 Task: Make in the project CheckBridge a sprint 'Speed of Light'. Create in the project CheckBridge a sprint 'Speed of Light'. Add in the project CheckBridge a sprint 'Speed of Light'
Action: Mouse moved to (1029, 209)
Screenshot: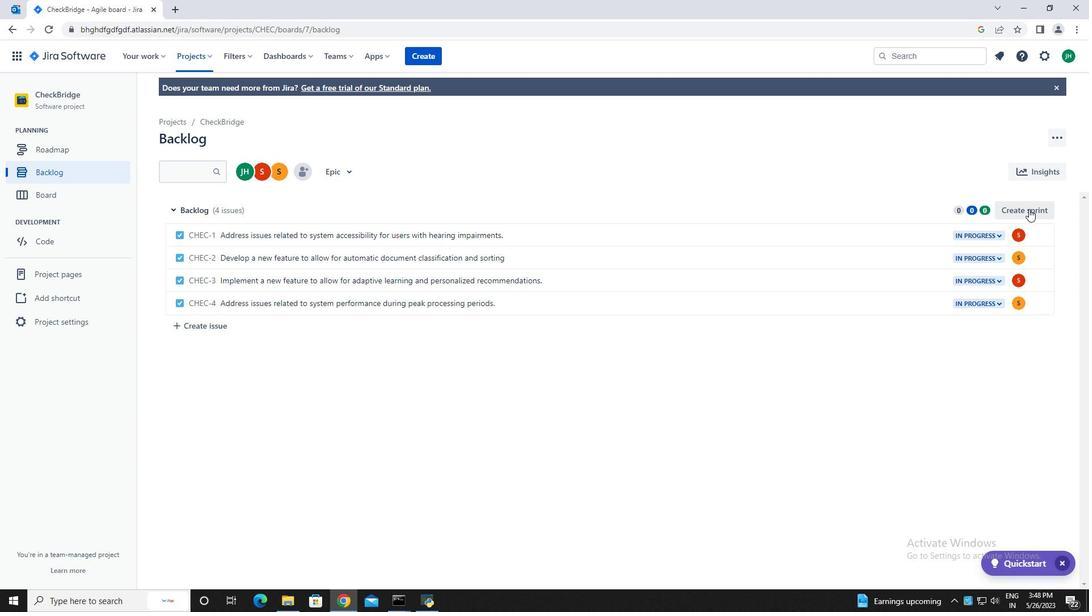 
Action: Mouse pressed left at (1029, 209)
Screenshot: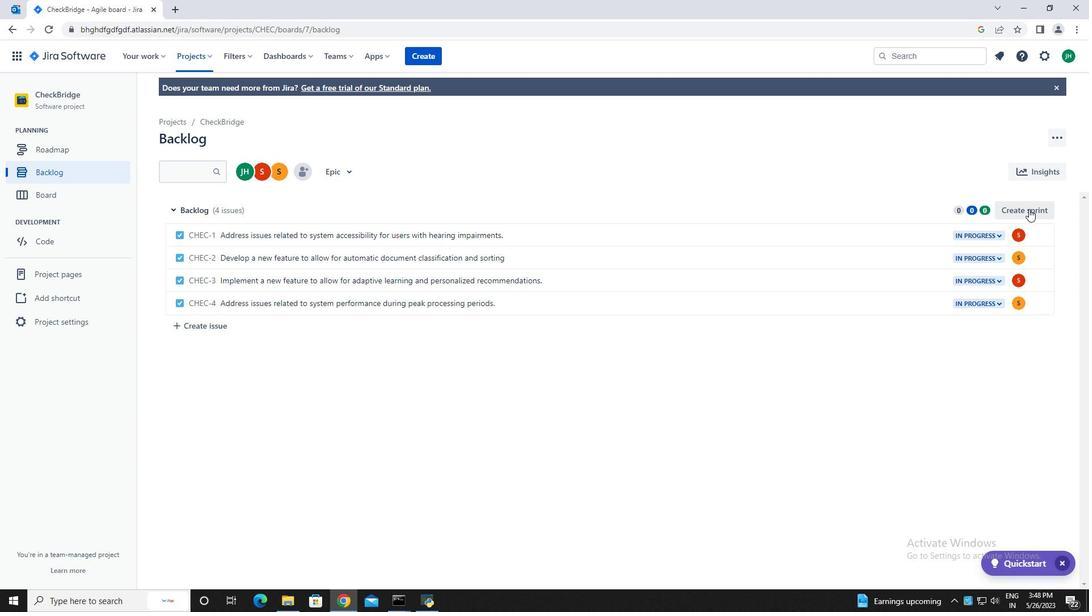 
Action: Mouse moved to (1046, 211)
Screenshot: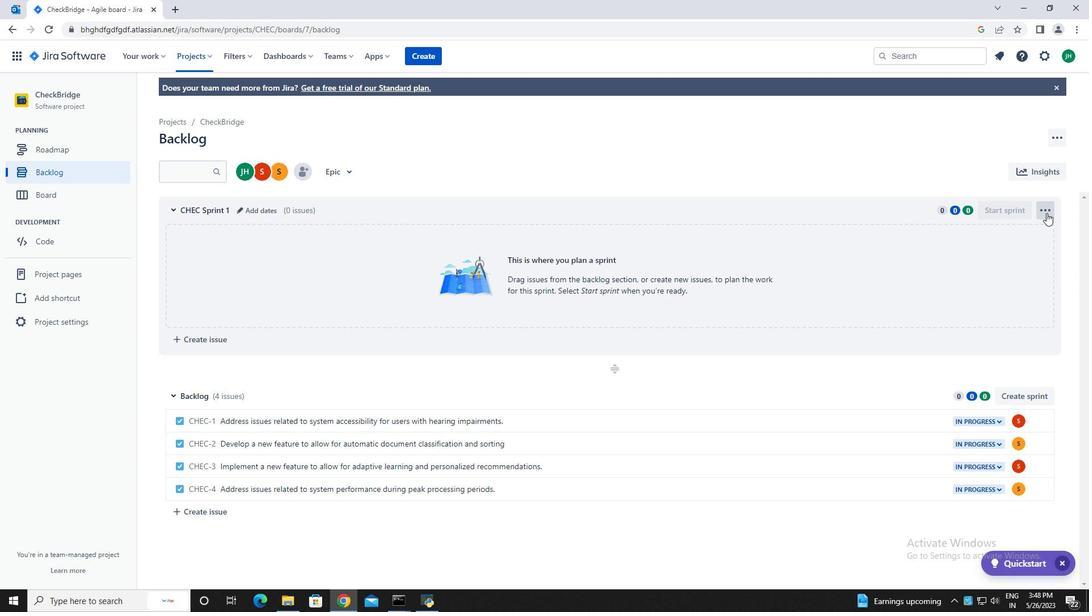 
Action: Mouse pressed left at (1046, 211)
Screenshot: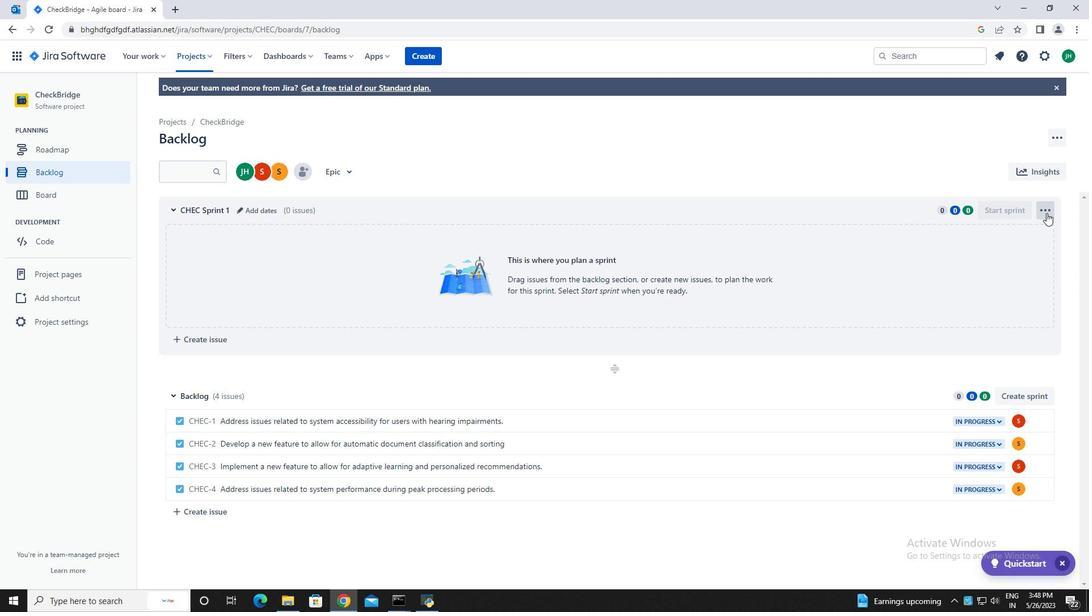 
Action: Mouse moved to (1027, 236)
Screenshot: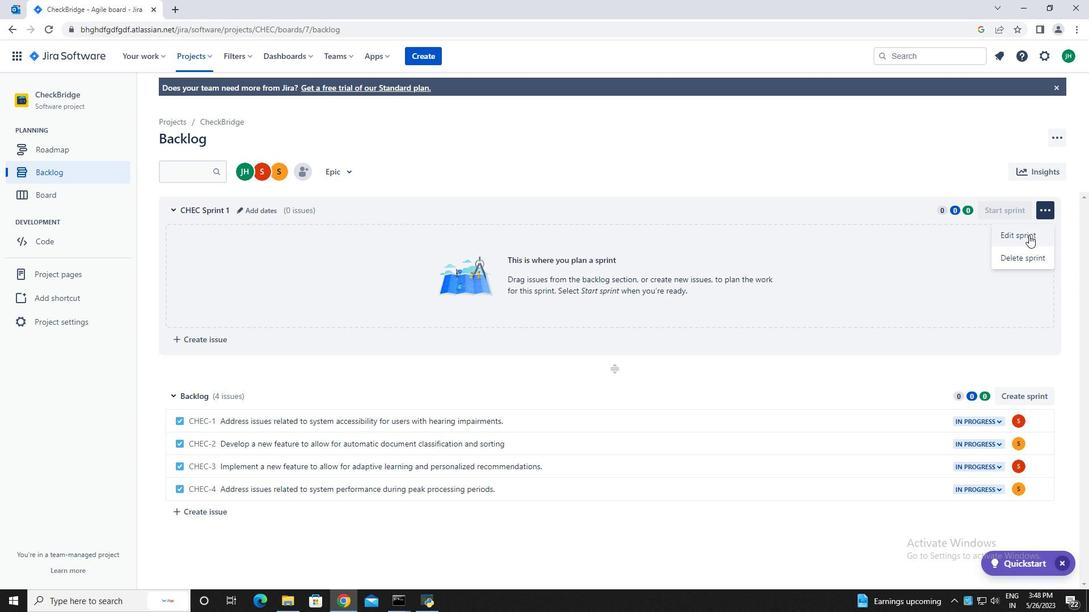 
Action: Mouse pressed left at (1027, 236)
Screenshot: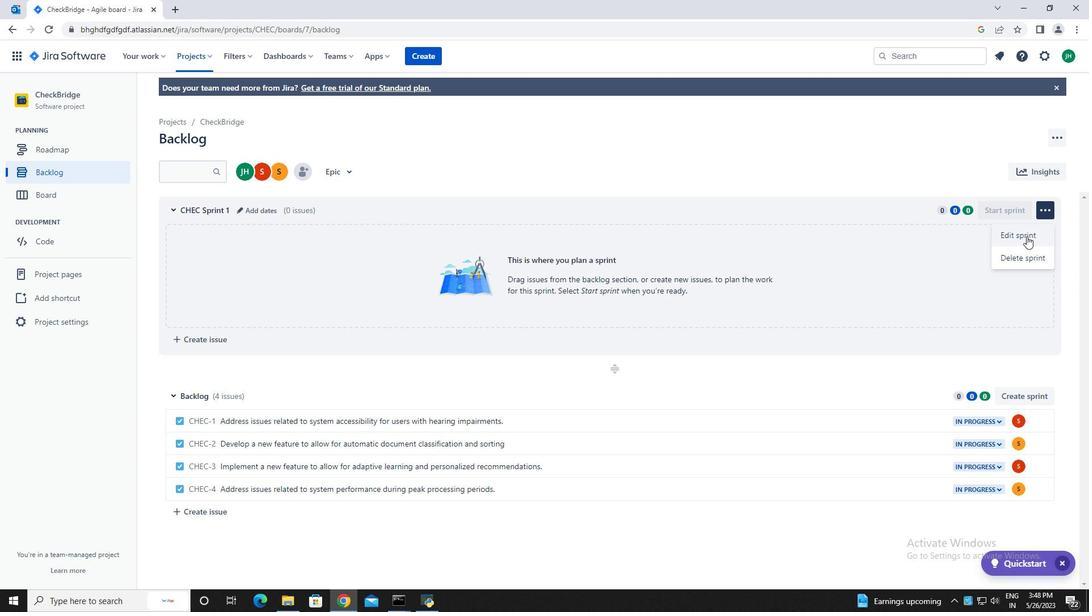 
Action: Mouse moved to (444, 149)
Screenshot: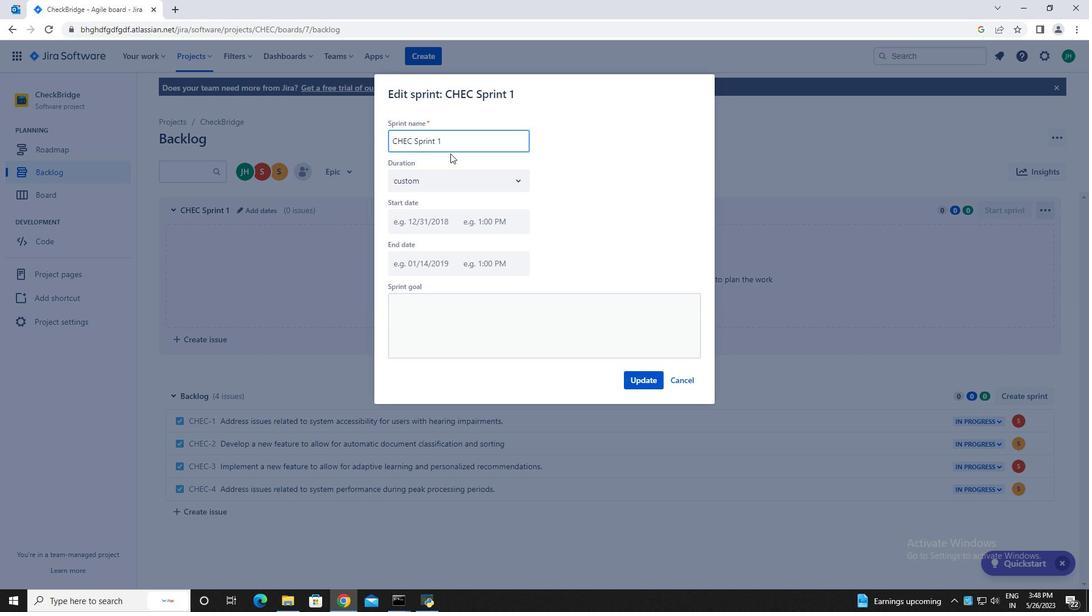 
Action: Key pressed <Key.backspace><Key.backspace><Key.backspace><Key.backspace><Key.backspace><Key.backspace><Key.backspace><Key.backspace><Key.backspace><Key.backspace><Key.backspace><Key.backspace><Key.backspace><Key.backspace><Key.backspace><Key.backspace><Key.backspace><Key.backspace><Key.backspace><Key.backspace><Key.backspace><Key.backspace><Key.backspace><Key.backspace><Key.backspace><Key.backspace><Key.backspace><Key.backspace><Key.caps_lock>S<Key.caps_lock>peed<Key.space>of<Key.space>light
Screenshot: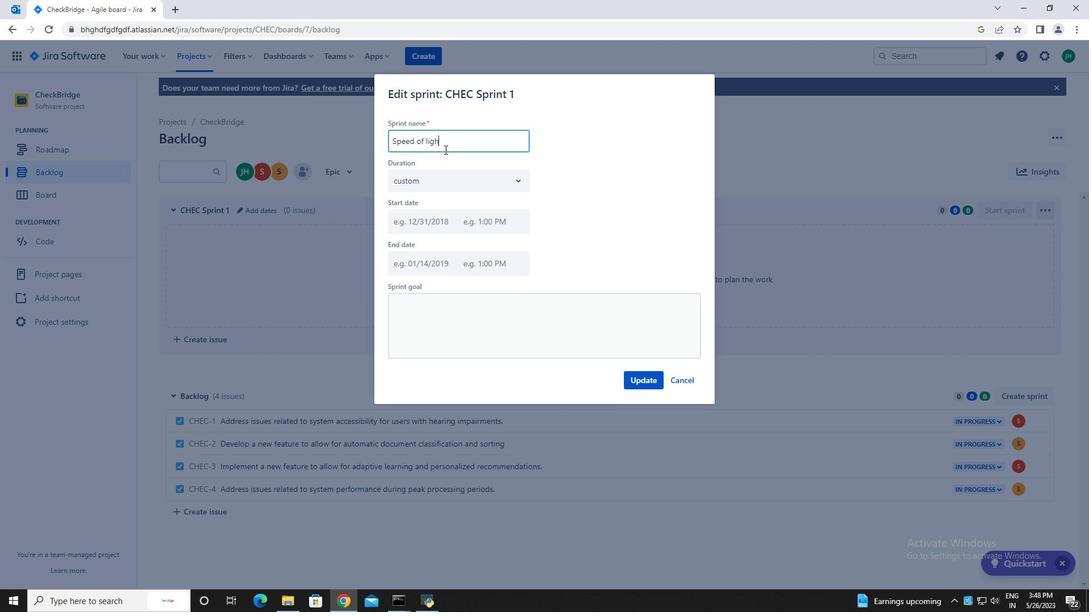 
Action: Mouse moved to (650, 378)
Screenshot: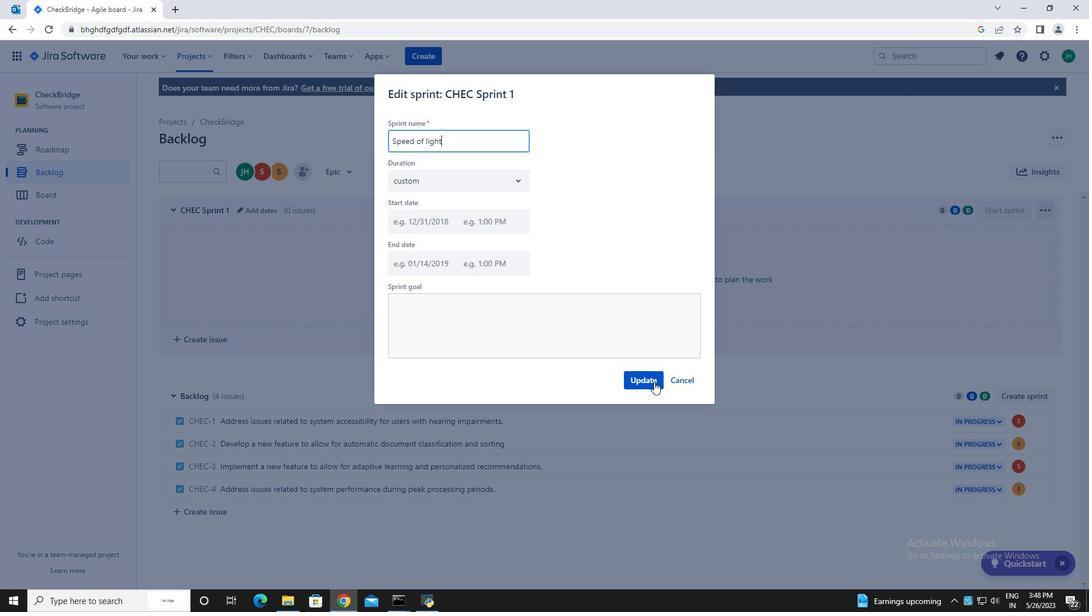 
Action: Mouse pressed left at (650, 378)
Screenshot: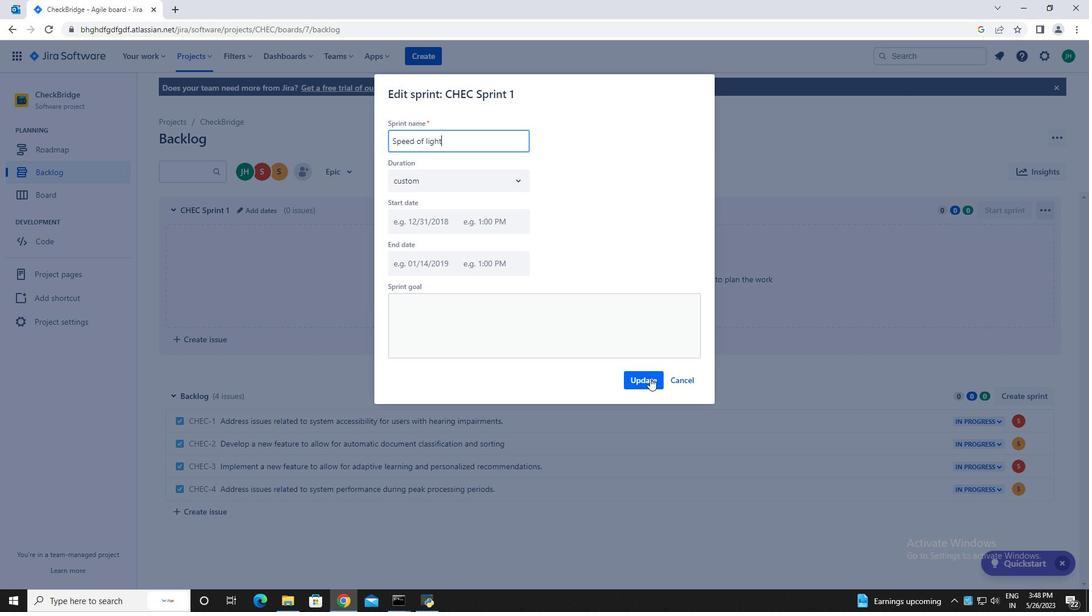 
Action: Mouse moved to (1036, 396)
Screenshot: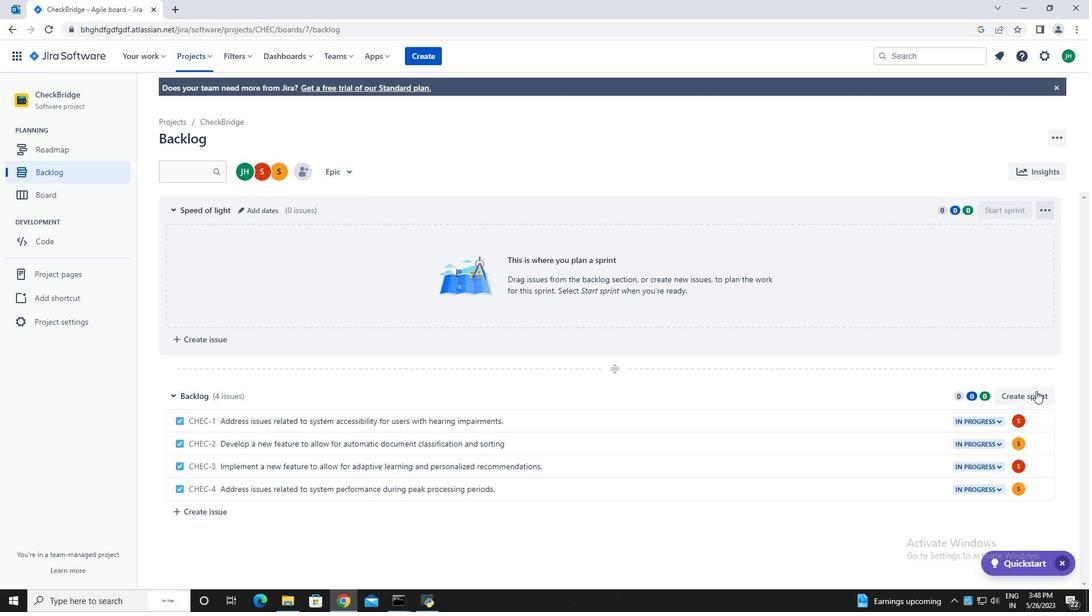 
Action: Mouse pressed left at (1036, 396)
Screenshot: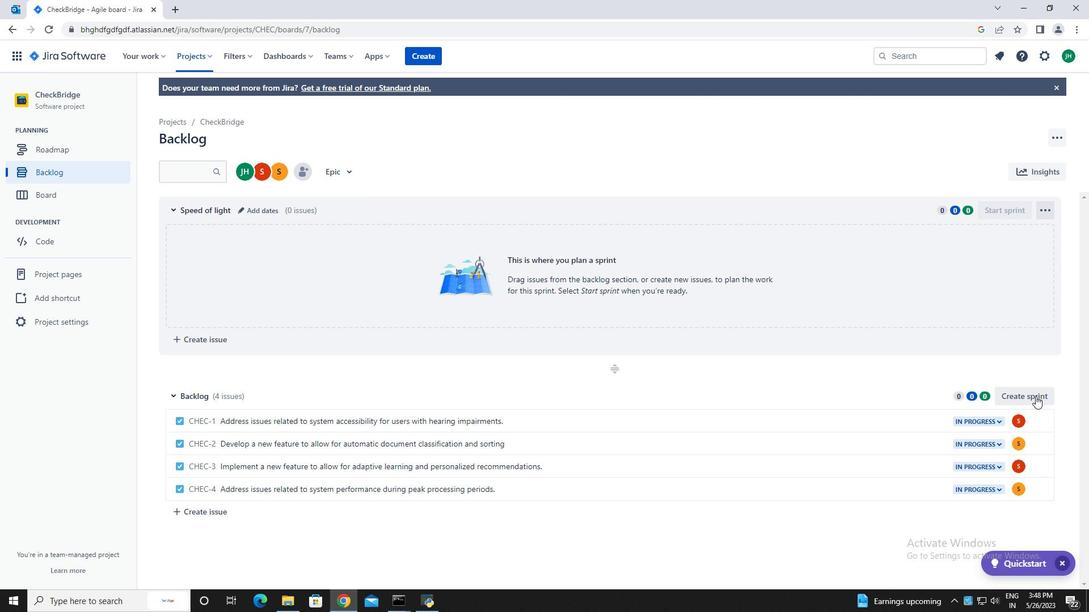 
Action: Mouse moved to (1042, 396)
Screenshot: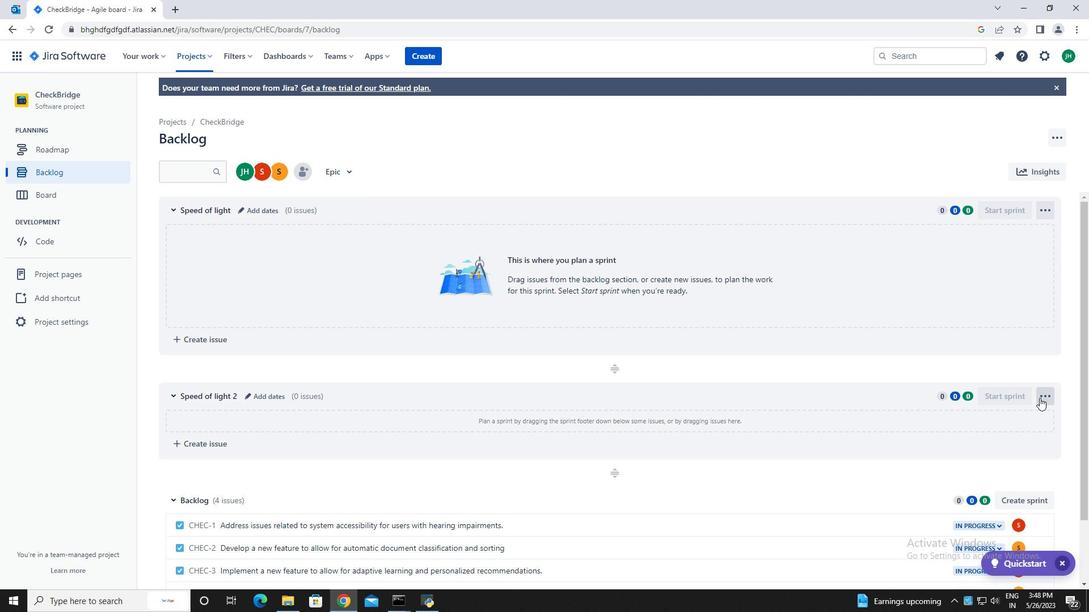 
Action: Mouse pressed left at (1042, 396)
Screenshot: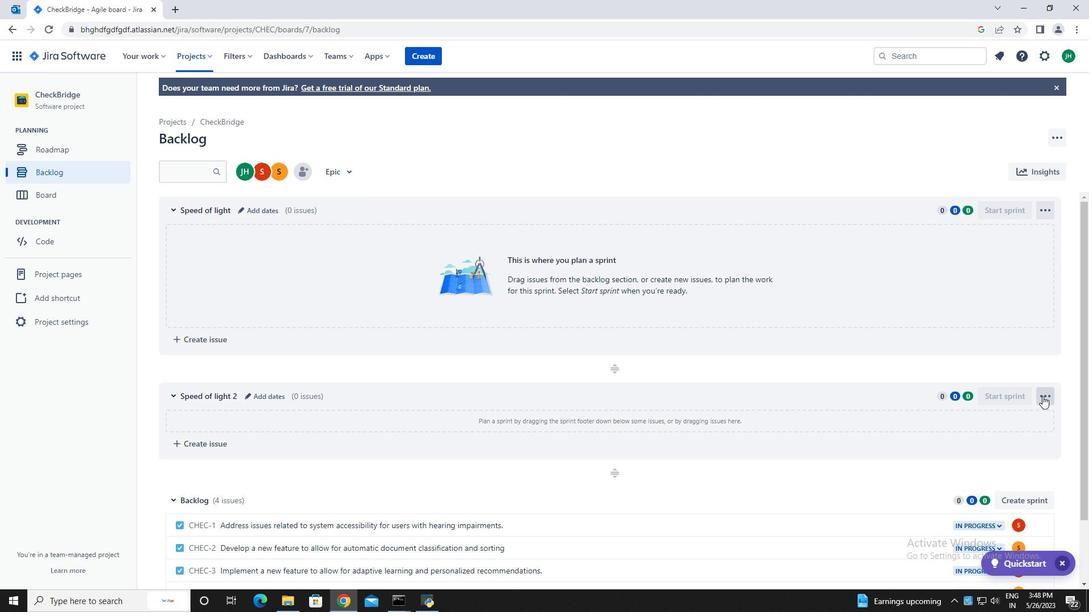 
Action: Mouse moved to (1020, 443)
Screenshot: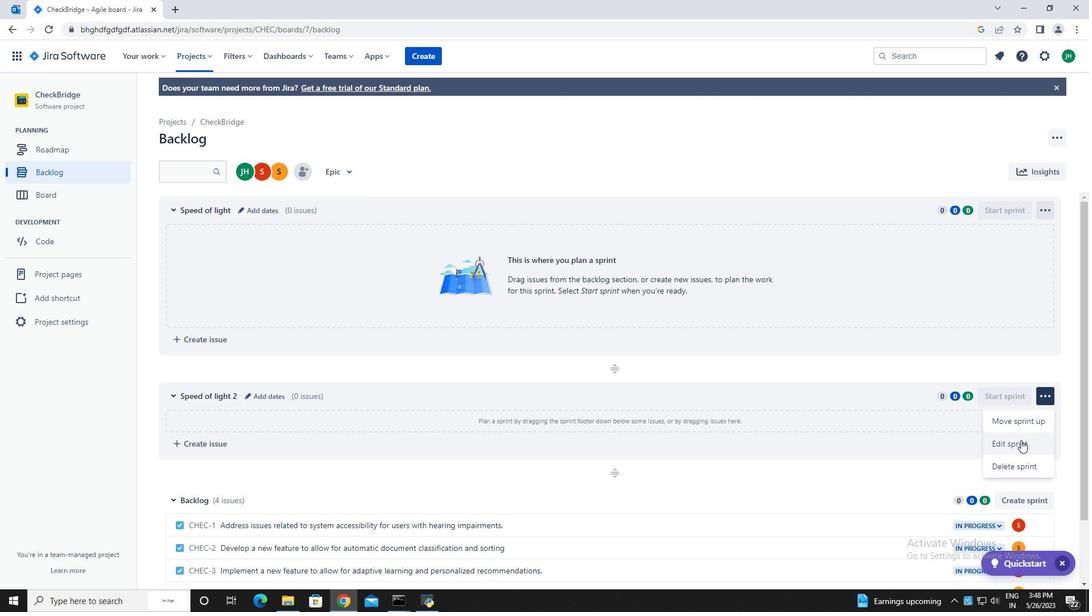 
Action: Mouse pressed left at (1020, 443)
Screenshot: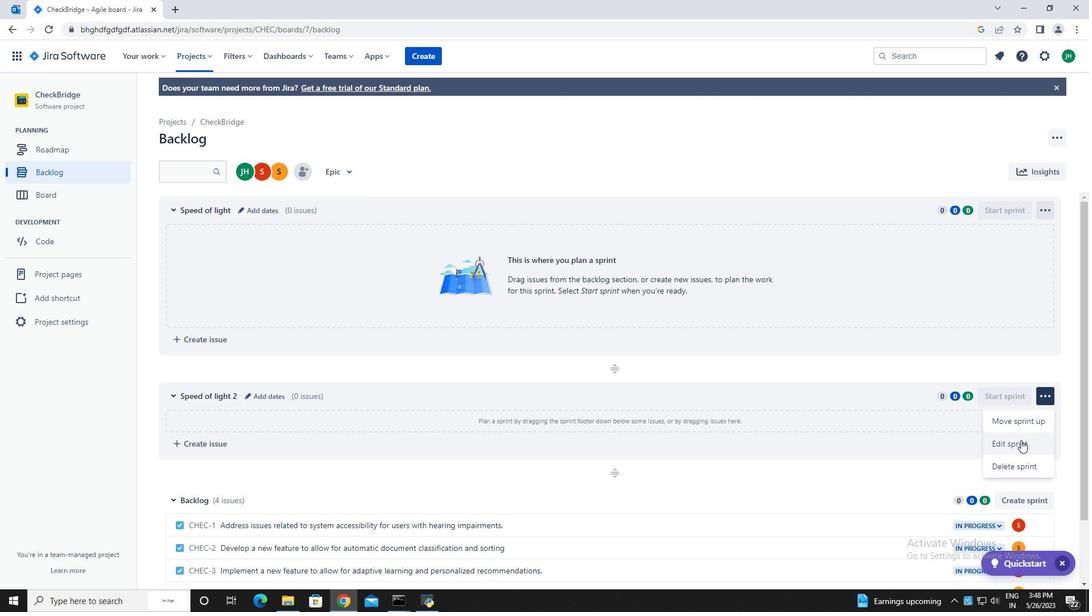 
Action: Mouse moved to (505, 133)
Screenshot: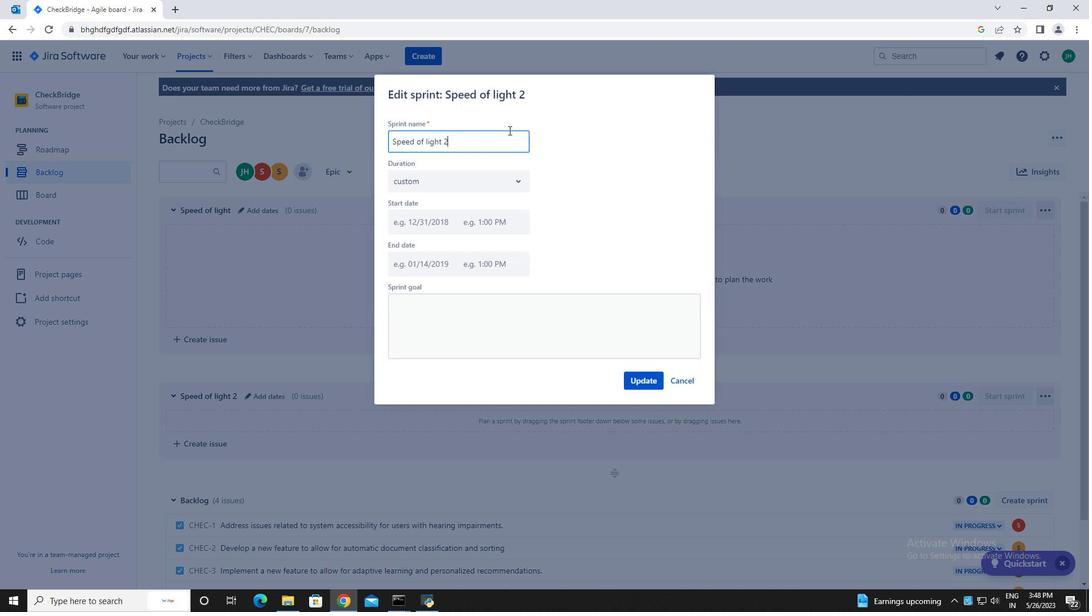 
Action: Key pressed <Key.backspace><Key.backspace><Key.backspace><Key.backspace><Key.backspace><Key.backspace><Key.backspace><Key.backspace><Key.backspace><Key.backspace><Key.backspace><Key.backspace><Key.backspace><Key.backspace><Key.backspace><Key.backspace><Key.backspace><Key.backspace><Key.backspace><Key.backspace><Key.caps_lock>S<Key.caps_lock>peed<Key.space>of<Key.space>light
Screenshot: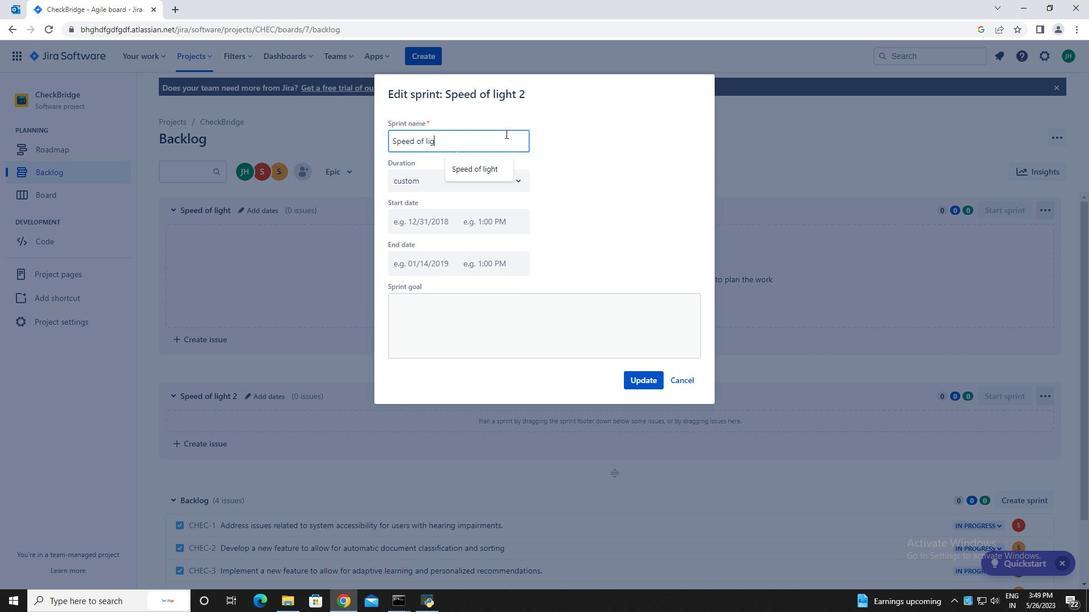 
Action: Mouse moved to (642, 380)
Screenshot: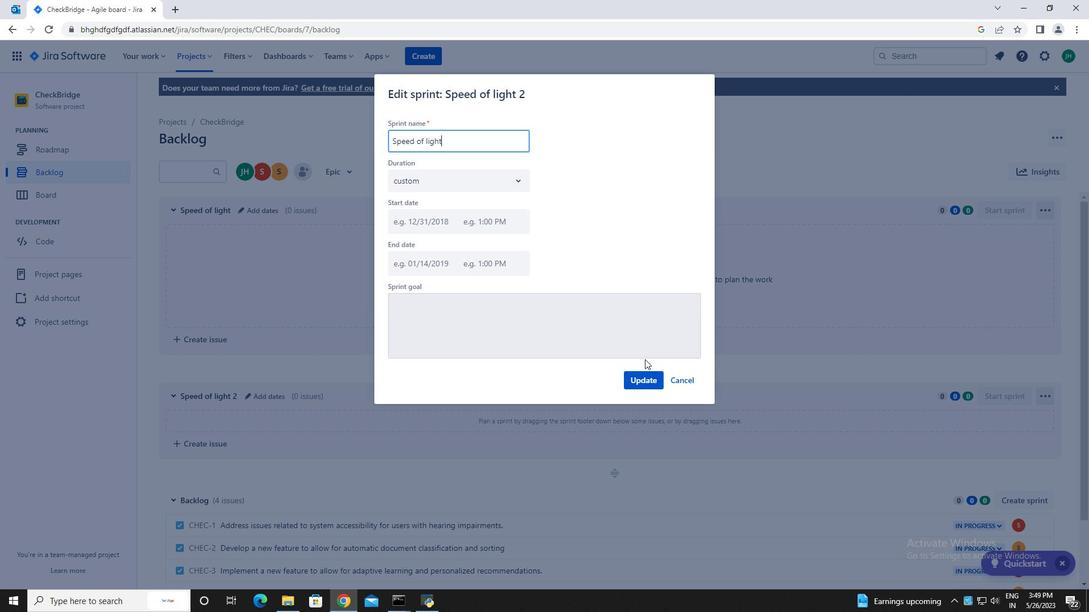 
Action: Mouse pressed left at (642, 380)
Screenshot: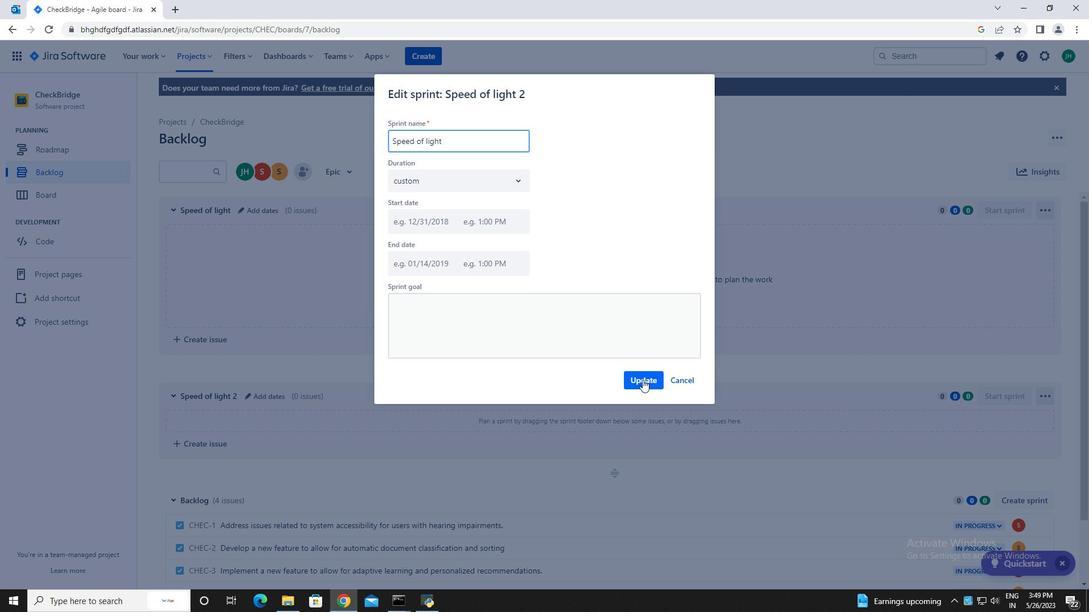 
Action: Mouse moved to (1029, 406)
Screenshot: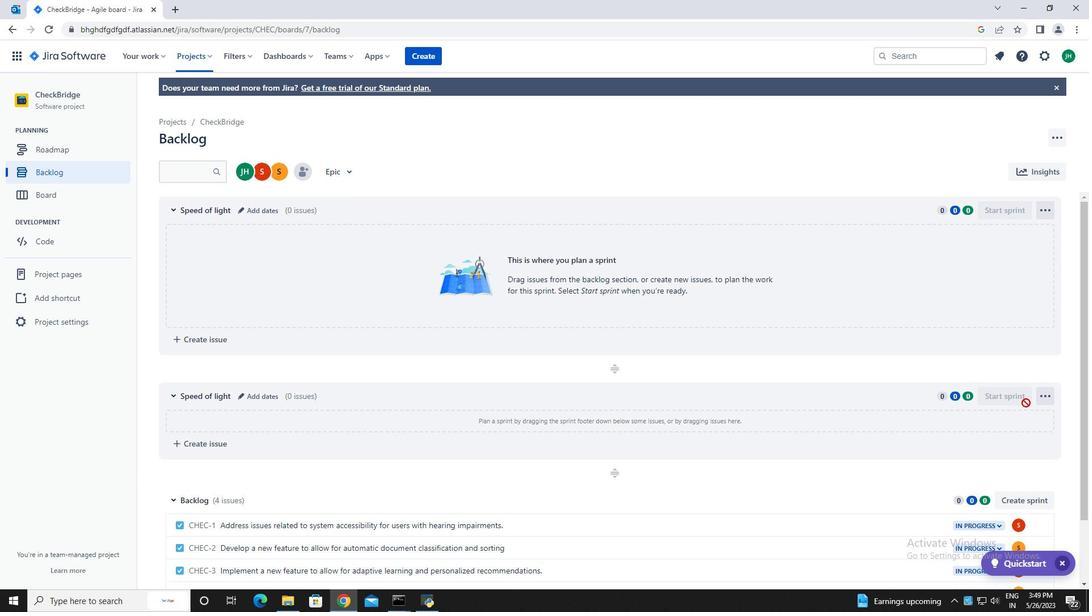 
Action: Mouse scrolled (1029, 406) with delta (0, 0)
Screenshot: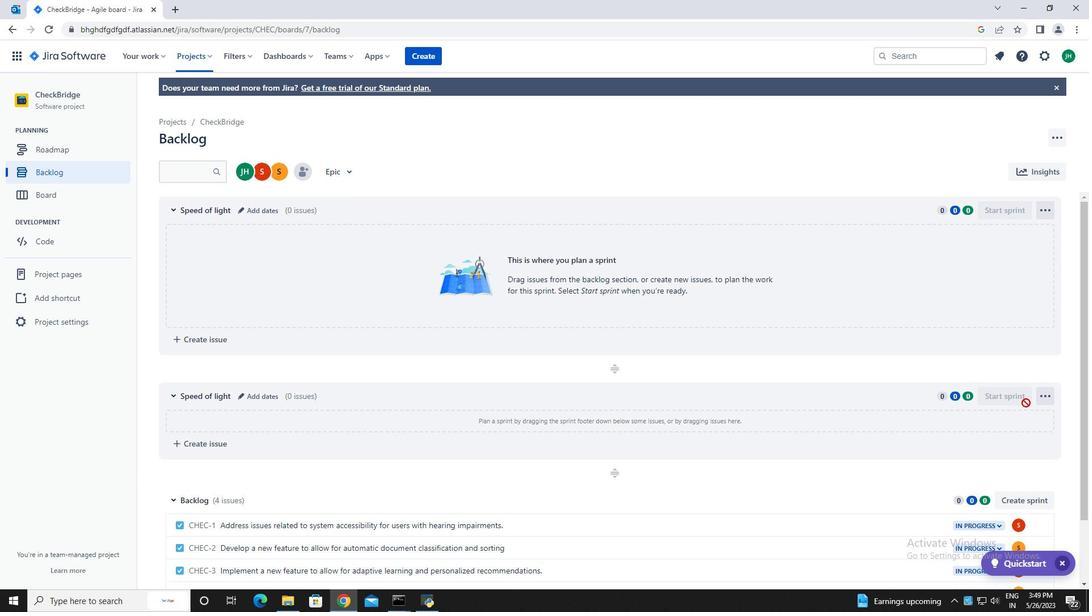 
Action: Mouse moved to (1029, 407)
Screenshot: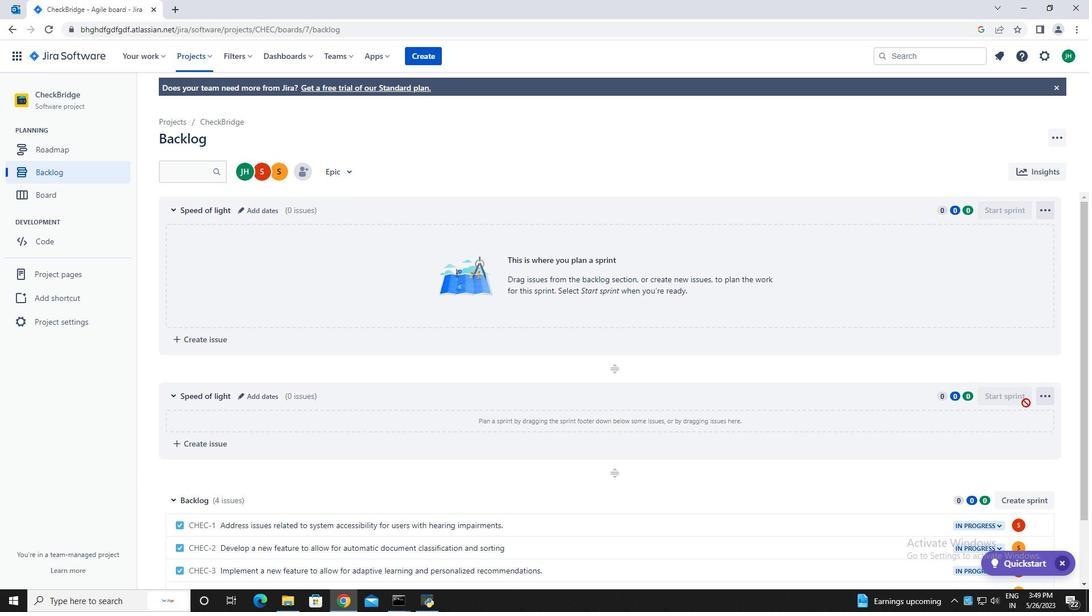 
Action: Mouse scrolled (1029, 406) with delta (0, 0)
Screenshot: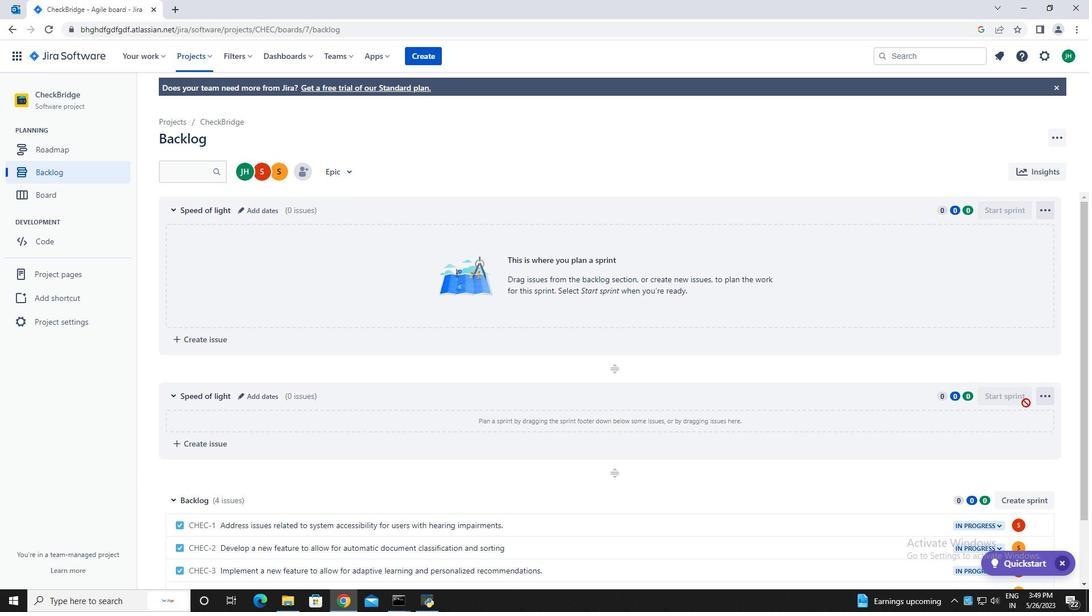 
Action: Mouse moved to (1040, 424)
Screenshot: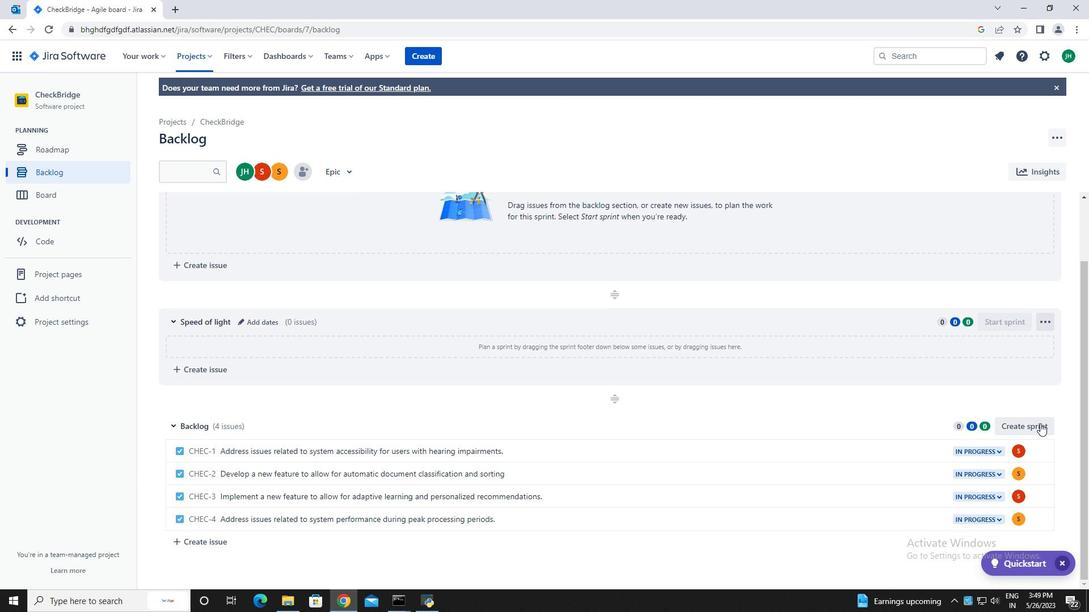 
Action: Mouse pressed left at (1040, 424)
Screenshot: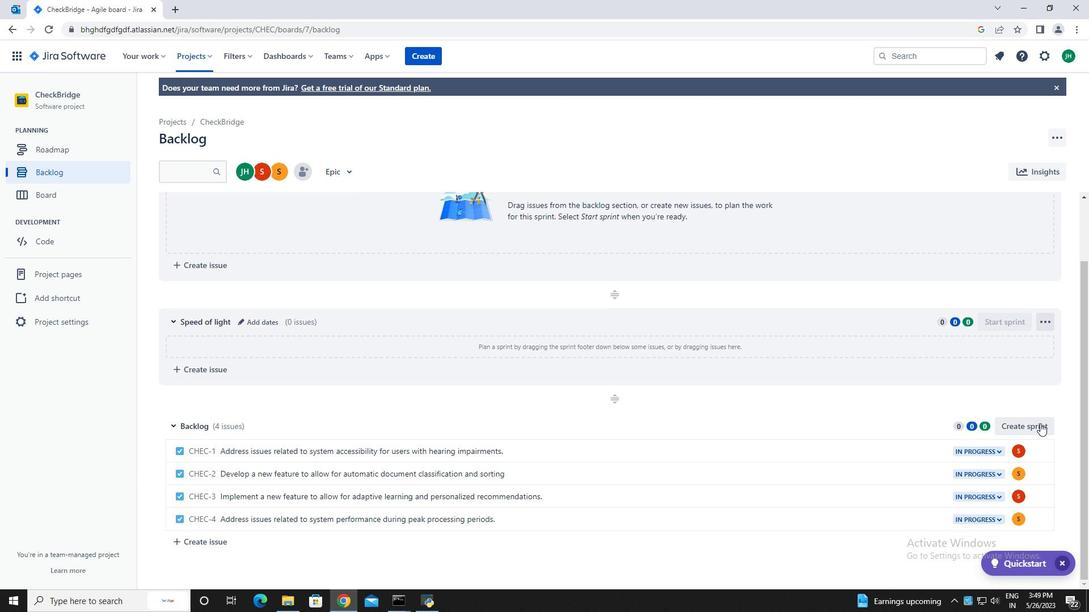 
Action: Mouse moved to (1044, 426)
Screenshot: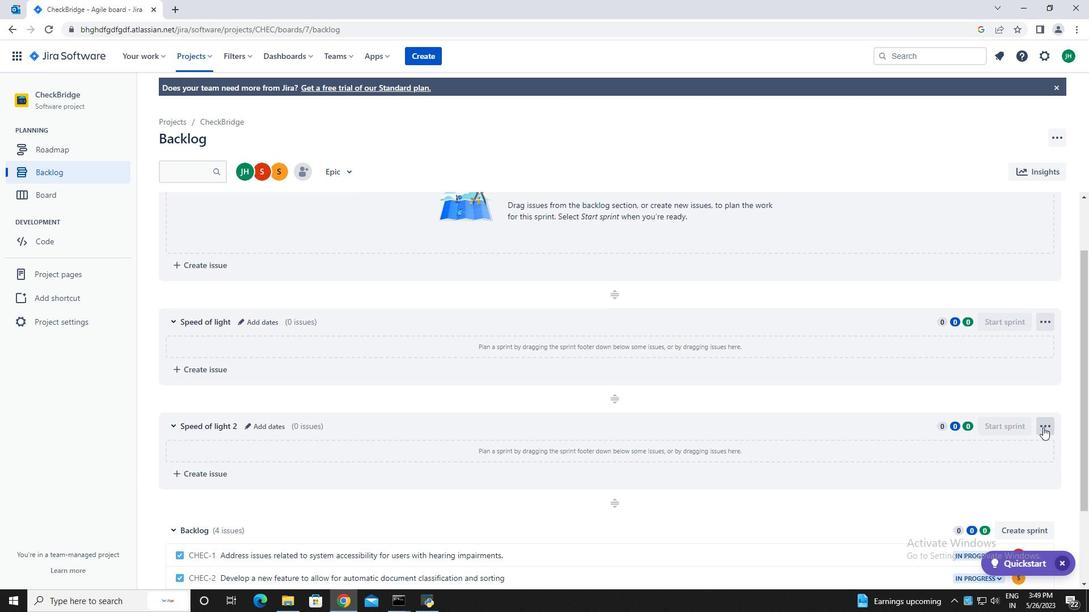 
Action: Mouse pressed left at (1044, 426)
Screenshot: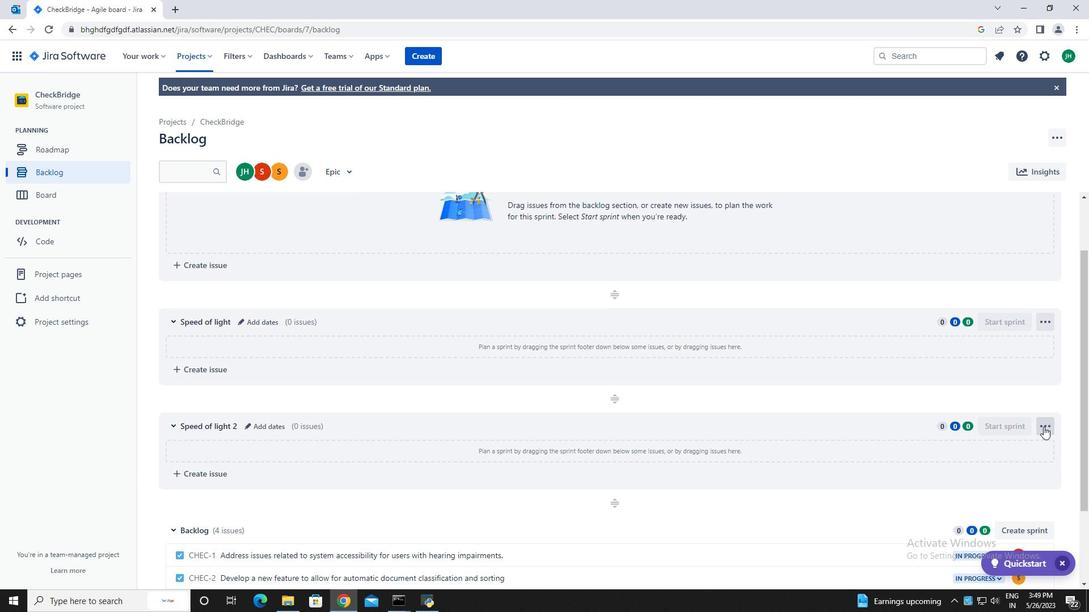
Action: Mouse moved to (1019, 476)
Screenshot: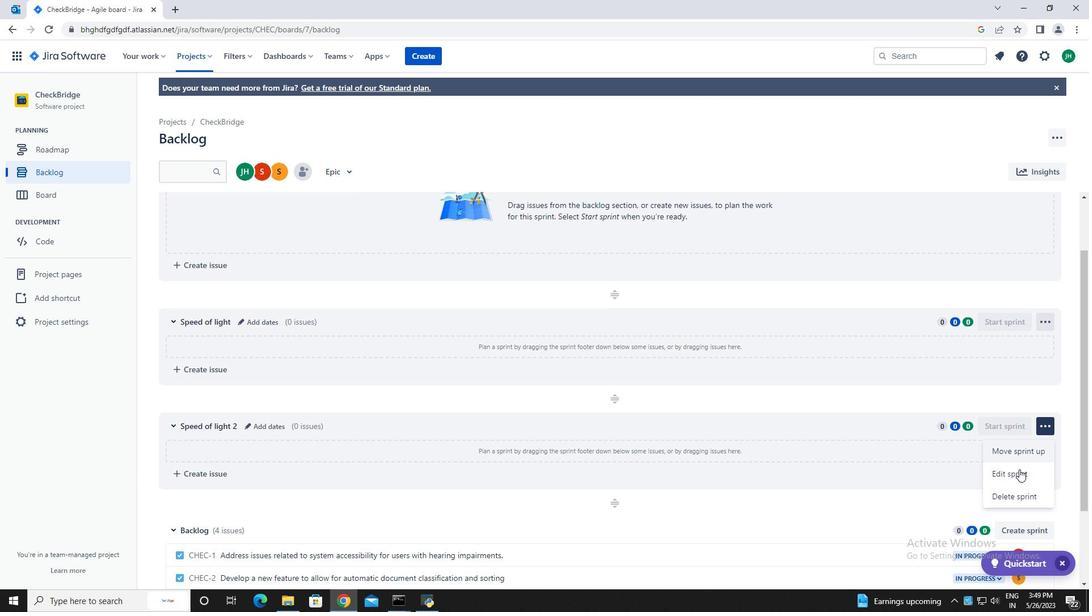
Action: Mouse pressed left at (1019, 476)
Screenshot: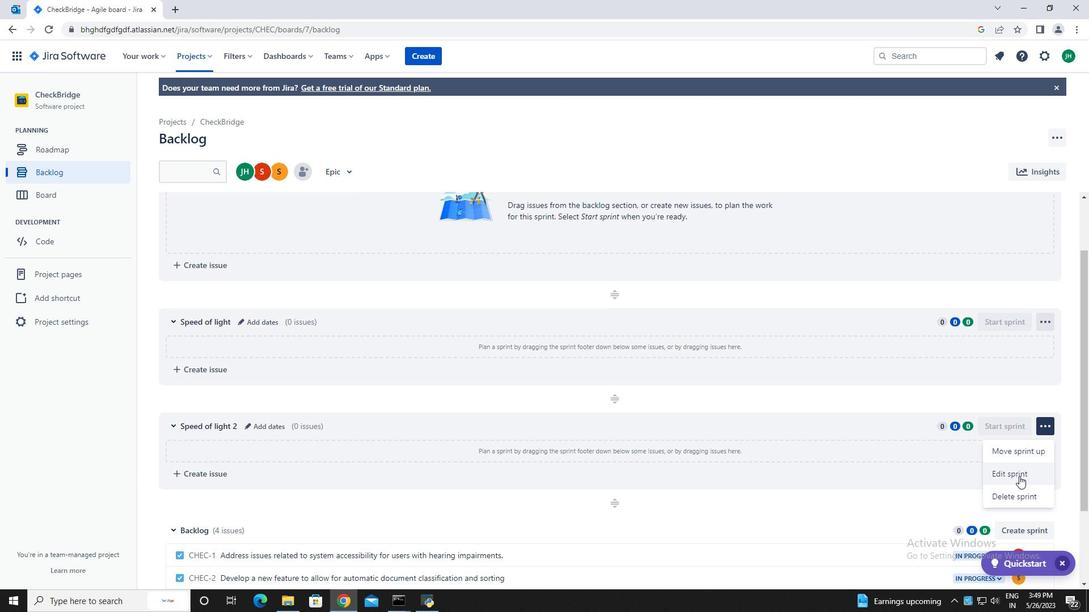 
Action: Mouse moved to (459, 141)
Screenshot: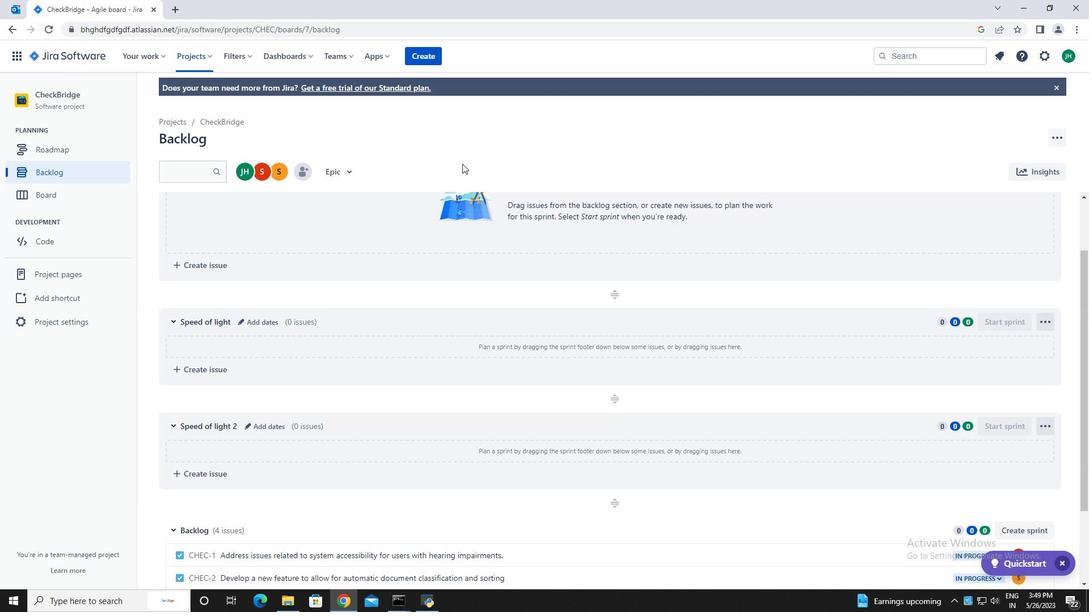 
Action: Key pressed <Key.backspace><Key.backspace><Key.backspace><Key.backspace><Key.backspace><Key.backspace><Key.backspace><Key.backspace><Key.backspace><Key.backspace><Key.backspace><Key.backspace><Key.backspace><Key.backspace><Key.backspace><Key.backspace><Key.backspace><Key.backspace><Key.caps_lock>S<Key.caps_lock>peed<Key.space>of<Key.space>light
Screenshot: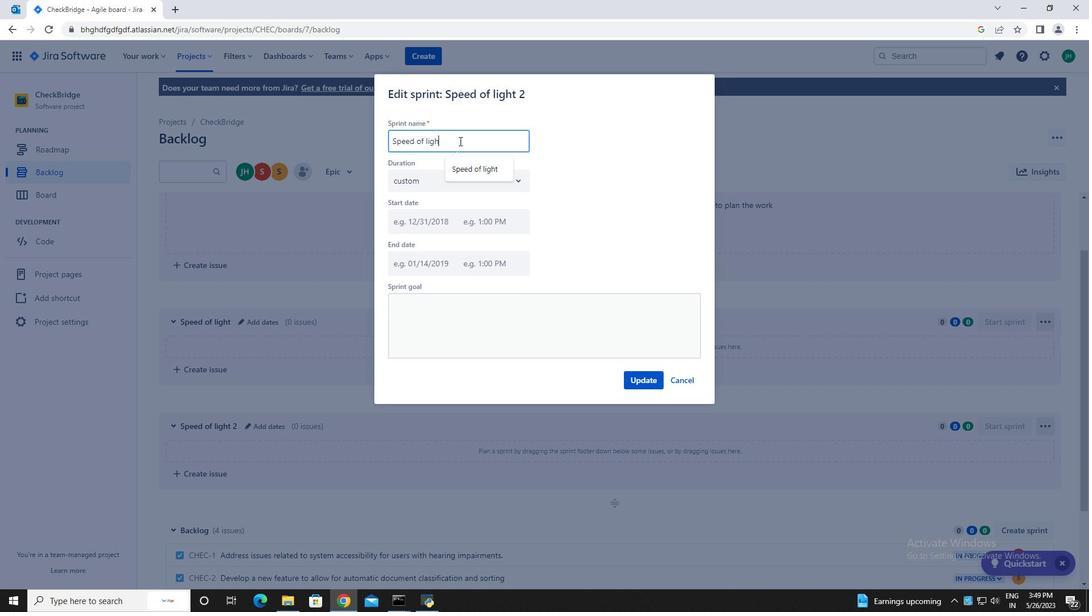 
Action: Mouse moved to (649, 385)
Screenshot: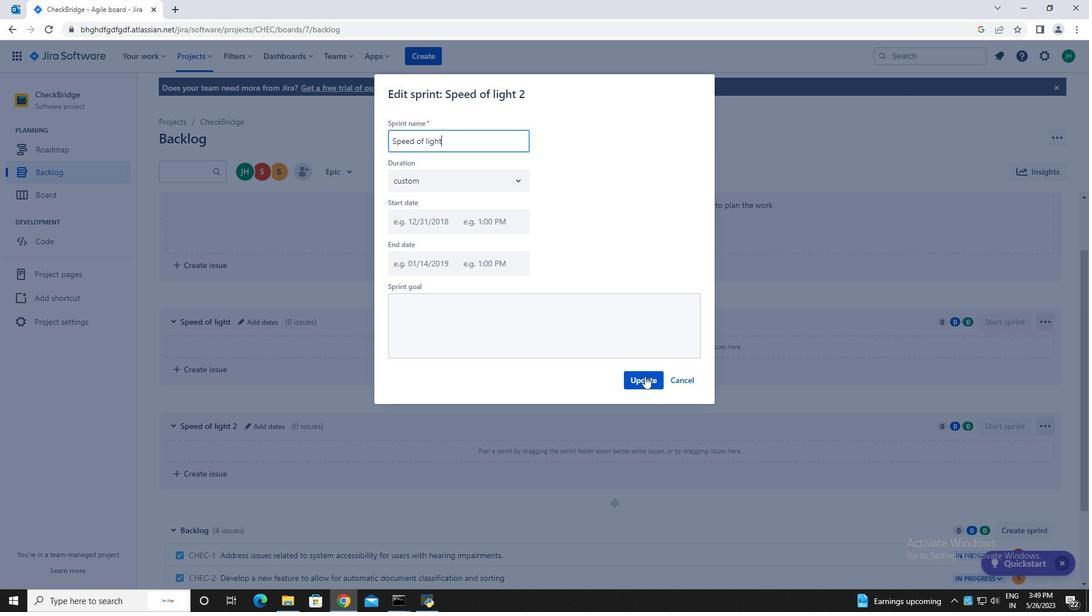 
Action: Mouse pressed left at (649, 385)
Screenshot: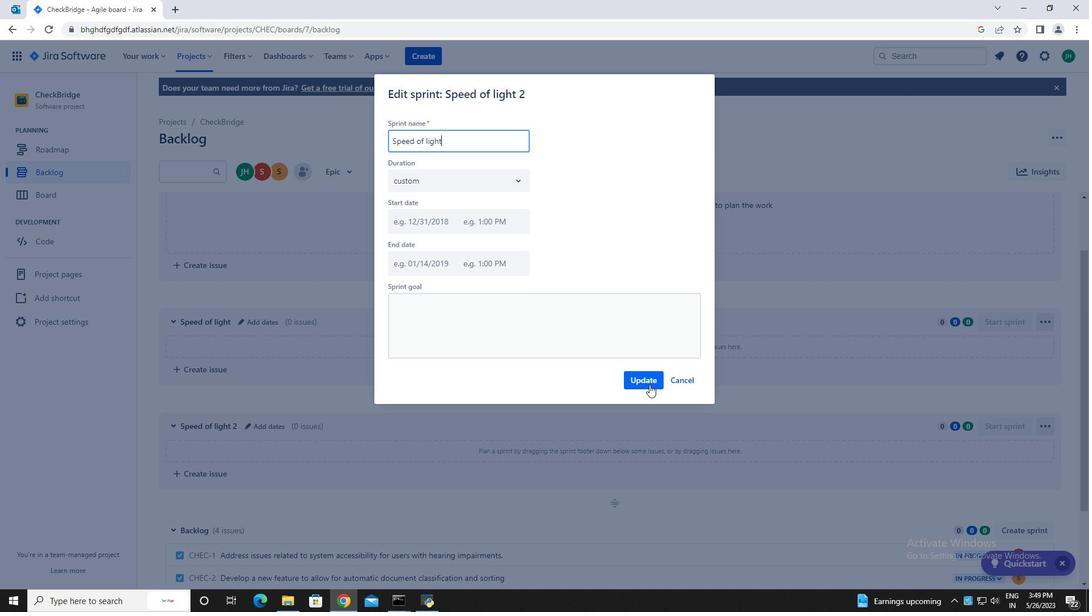 
Action: Mouse moved to (784, 431)
Screenshot: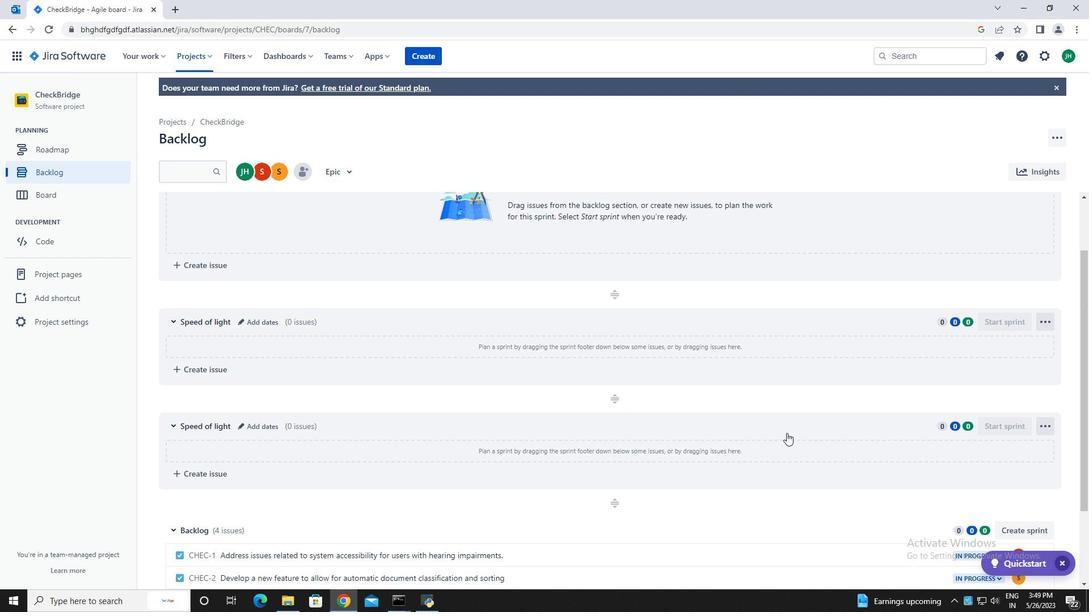 
